 Task: Search one way flight ticket for 4 adults, 2 children, 2 infants in seat and 1 infant on lap in economy from Jamestown: Jamestown Regional Airport to New Bern: Coastal Carolina Regional Airport (was Craven County Regional) on 8-4-2023. Price is upto 100000. Outbound departure time preference is 6:45.
Action: Mouse moved to (301, 256)
Screenshot: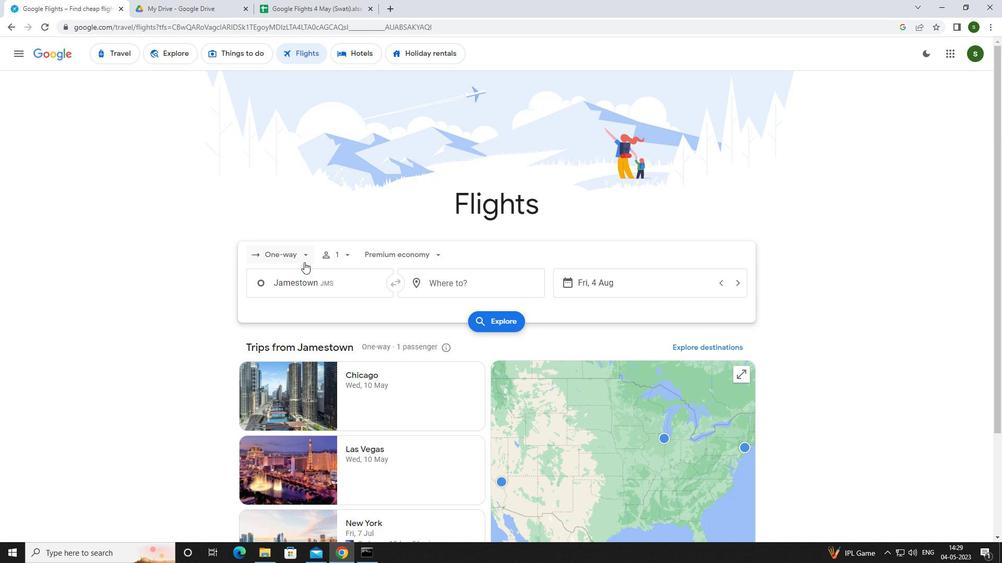 
Action: Mouse pressed left at (301, 256)
Screenshot: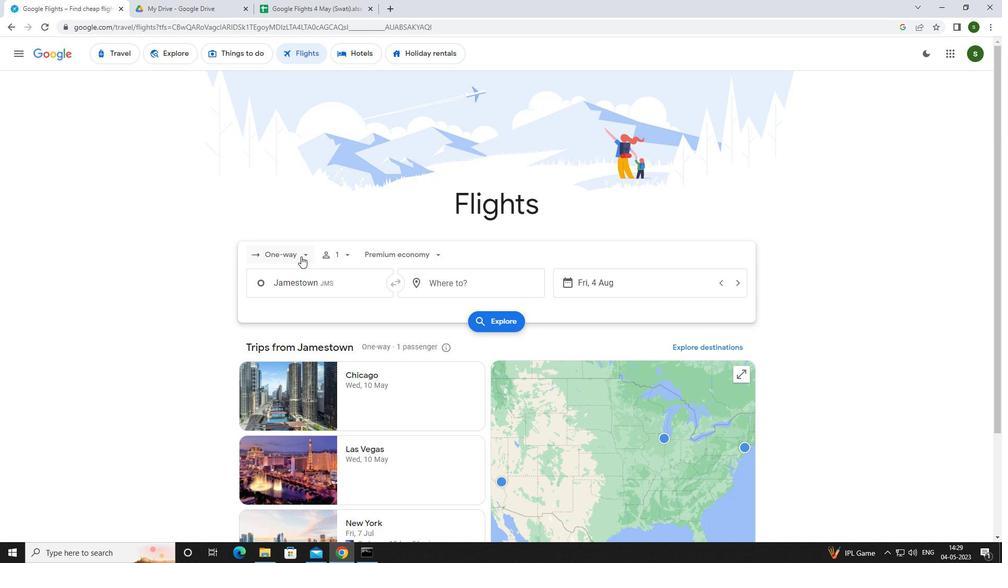 
Action: Mouse moved to (303, 298)
Screenshot: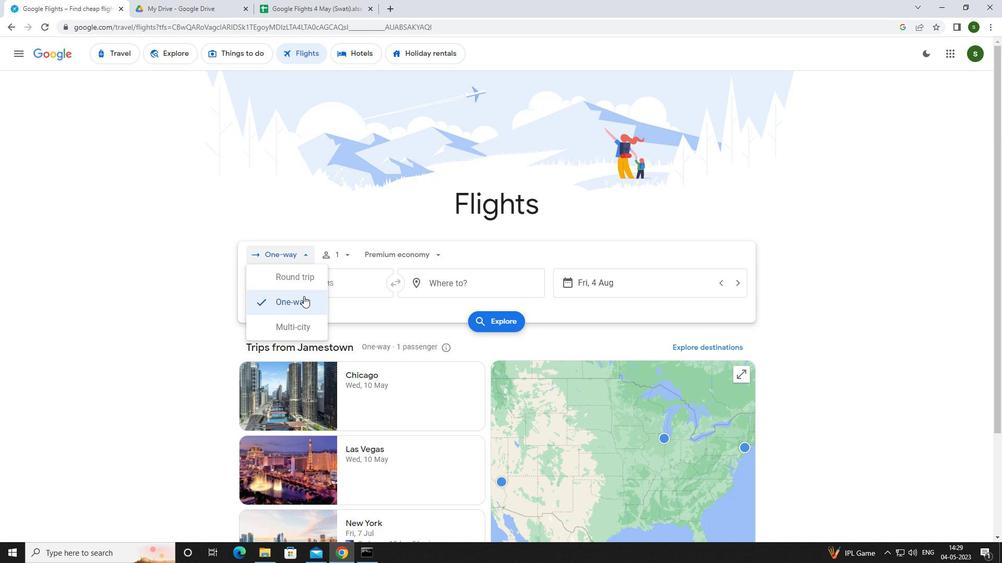 
Action: Mouse pressed left at (303, 298)
Screenshot: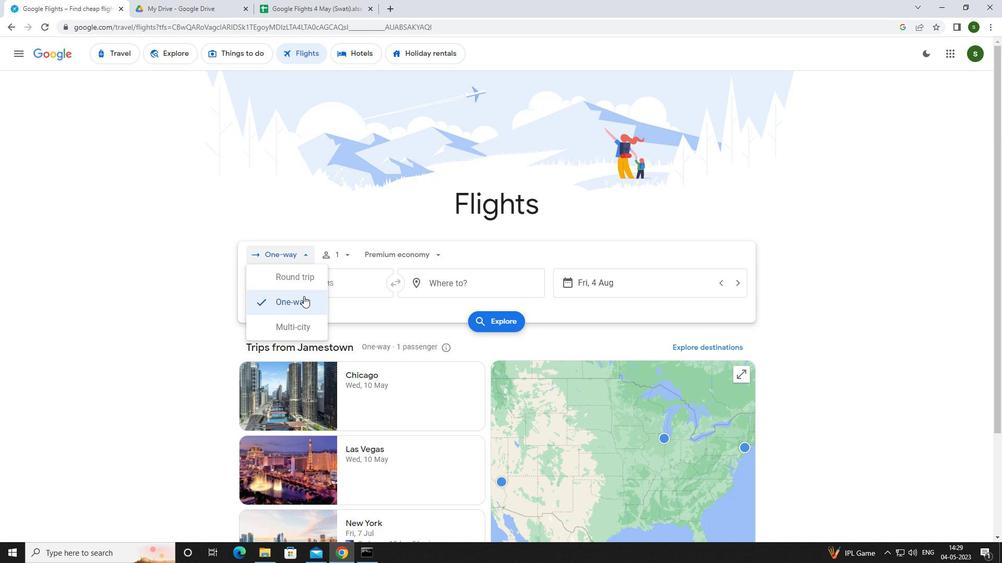 
Action: Mouse moved to (350, 256)
Screenshot: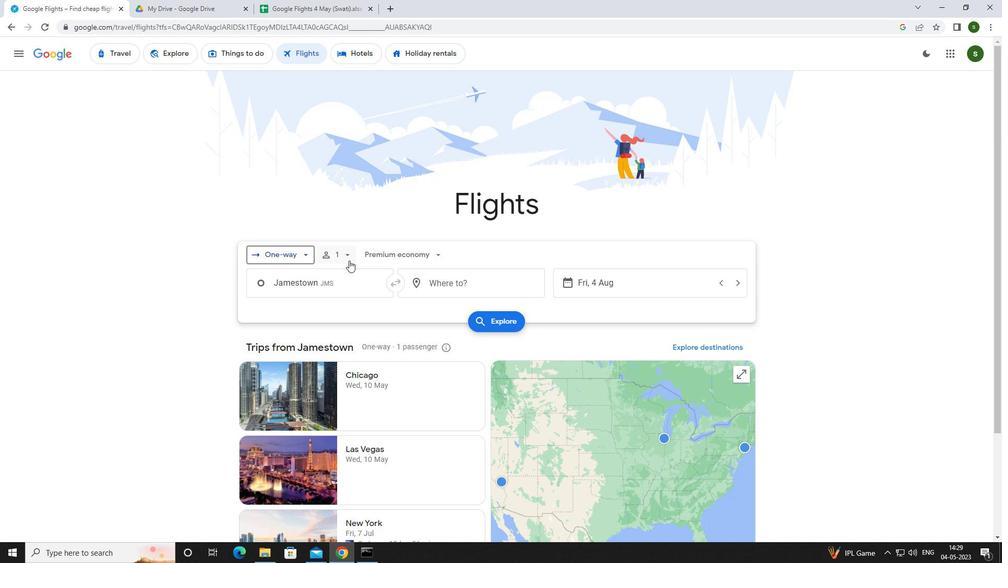 
Action: Mouse pressed left at (350, 256)
Screenshot: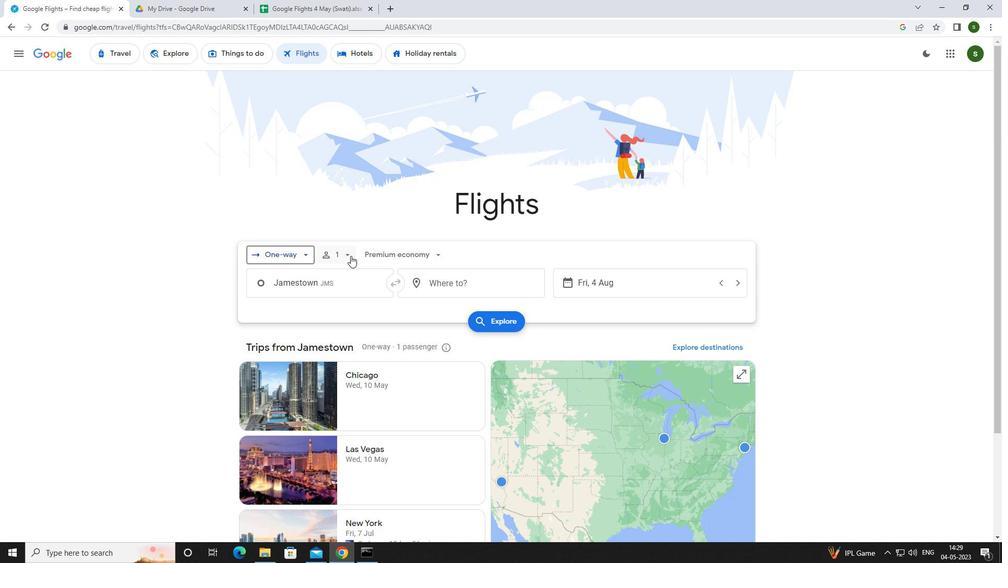
Action: Mouse moved to (425, 282)
Screenshot: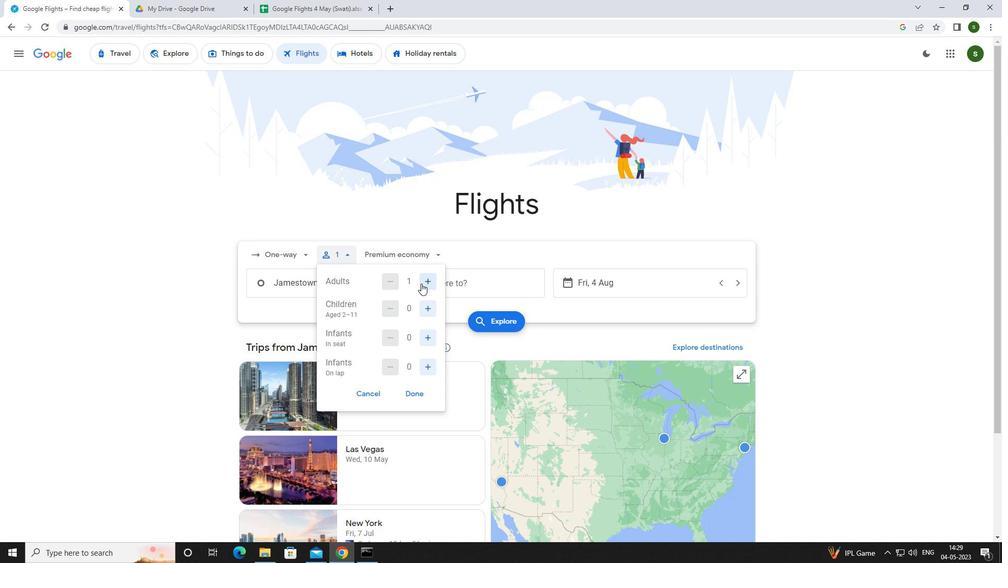 
Action: Mouse pressed left at (425, 282)
Screenshot: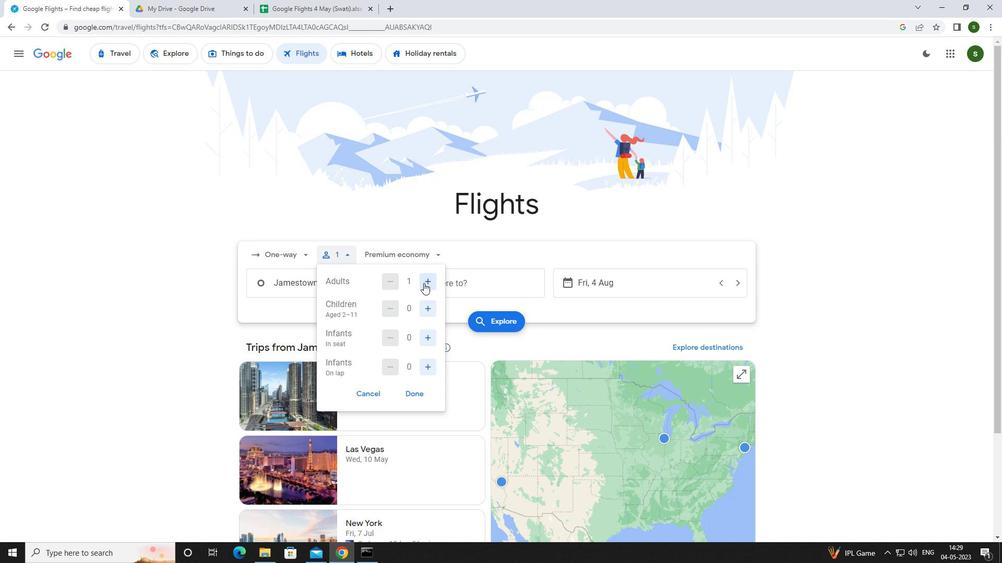 
Action: Mouse pressed left at (425, 282)
Screenshot: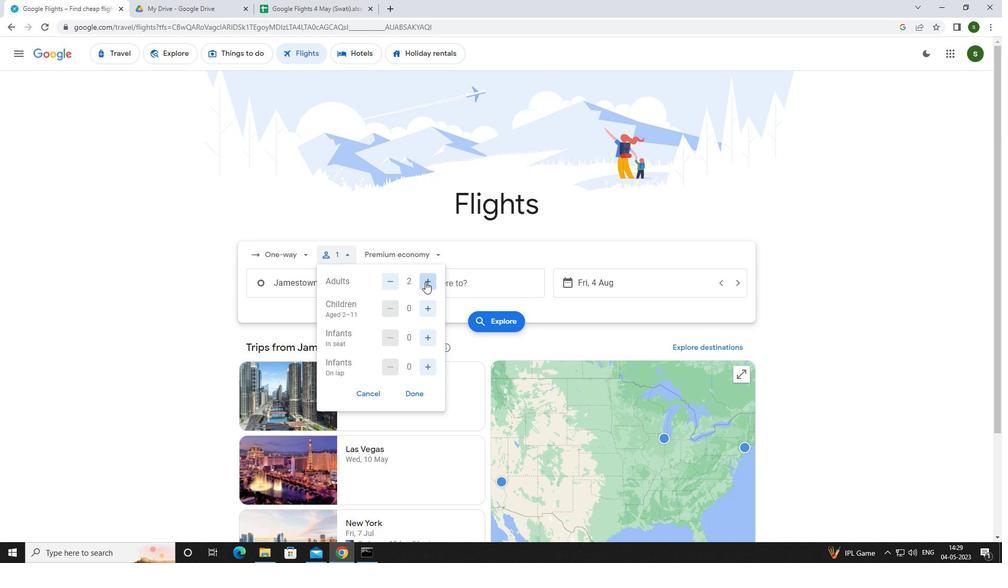 
Action: Mouse pressed left at (425, 282)
Screenshot: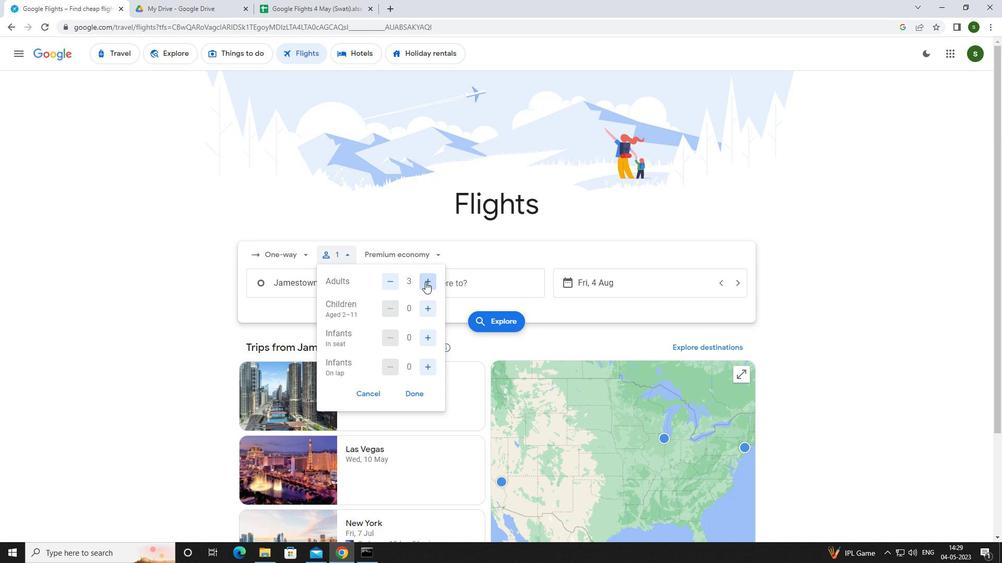 
Action: Mouse moved to (428, 304)
Screenshot: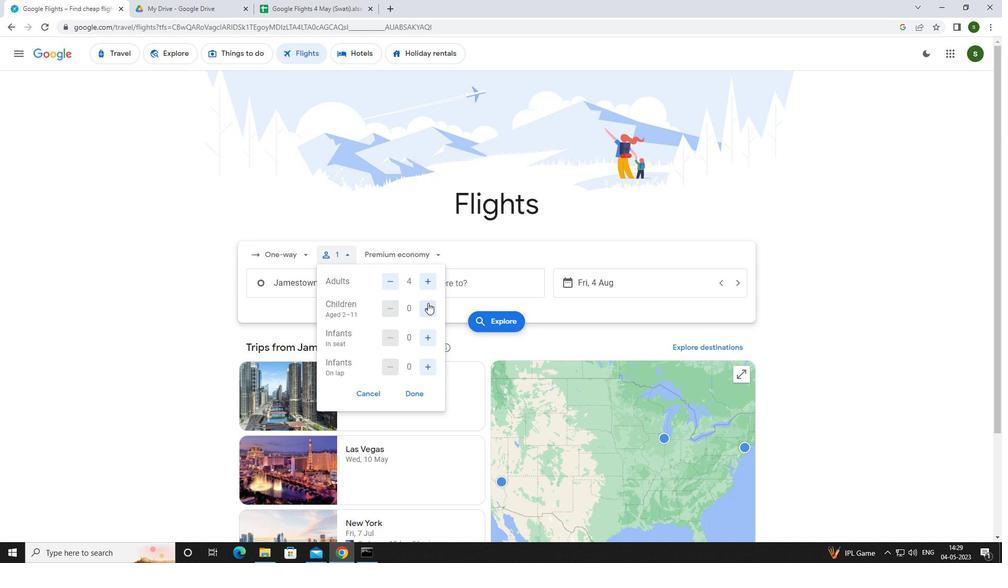 
Action: Mouse pressed left at (428, 304)
Screenshot: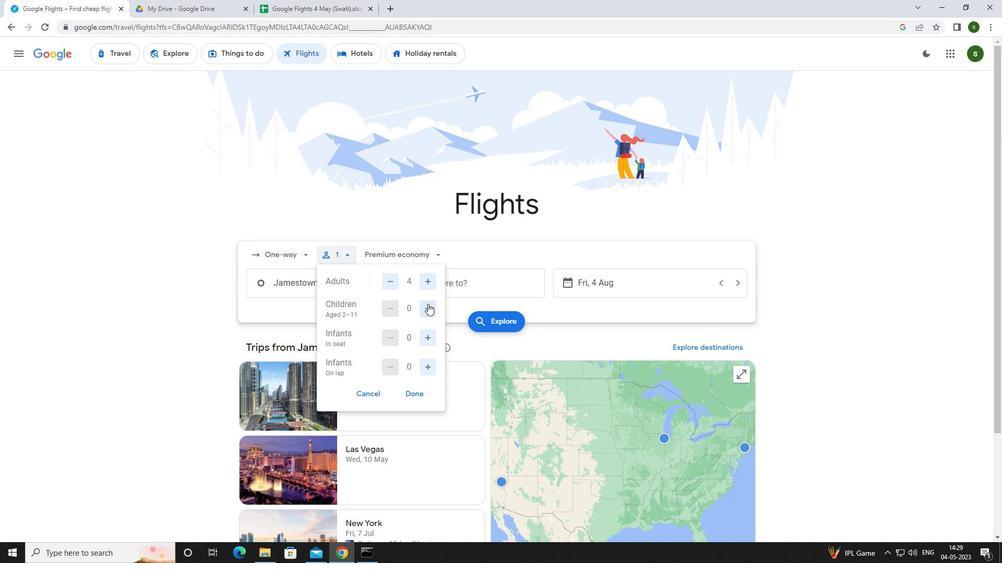 
Action: Mouse pressed left at (428, 304)
Screenshot: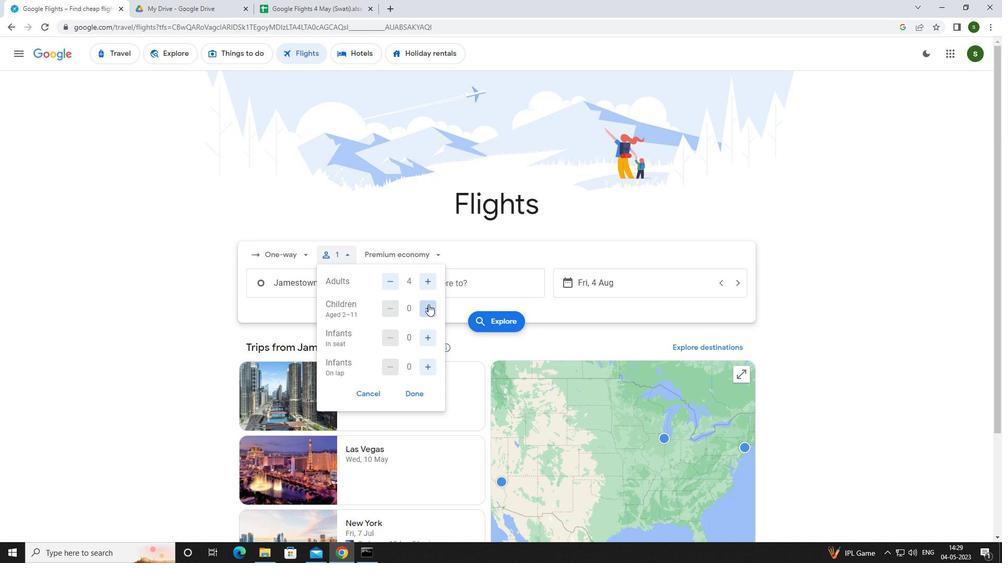 
Action: Mouse moved to (430, 335)
Screenshot: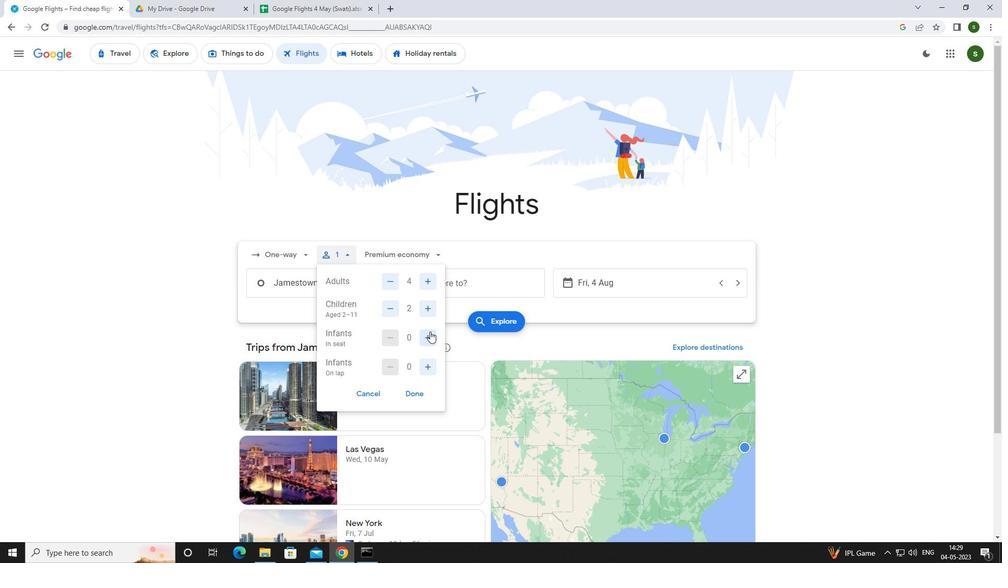 
Action: Mouse pressed left at (430, 335)
Screenshot: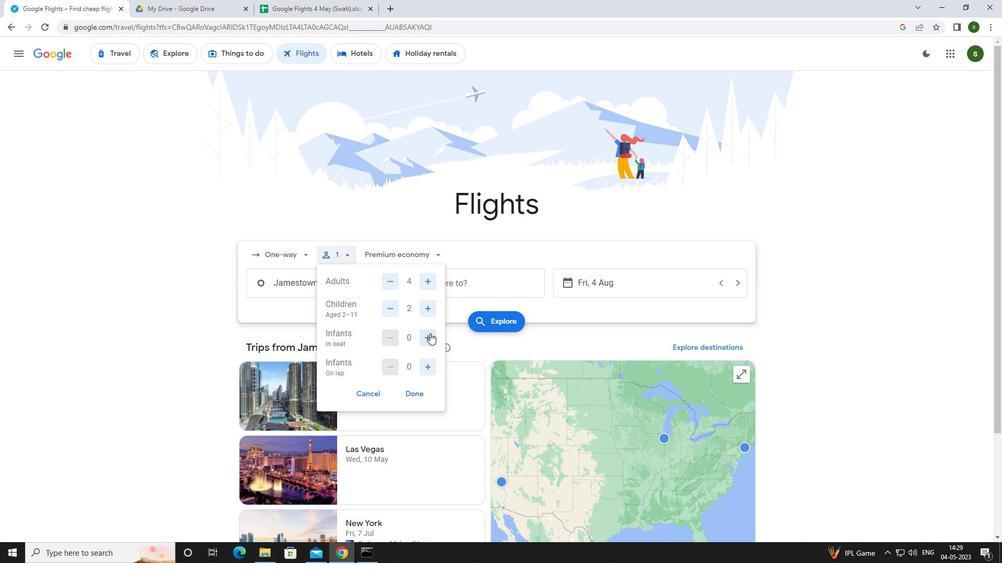 
Action: Mouse pressed left at (430, 335)
Screenshot: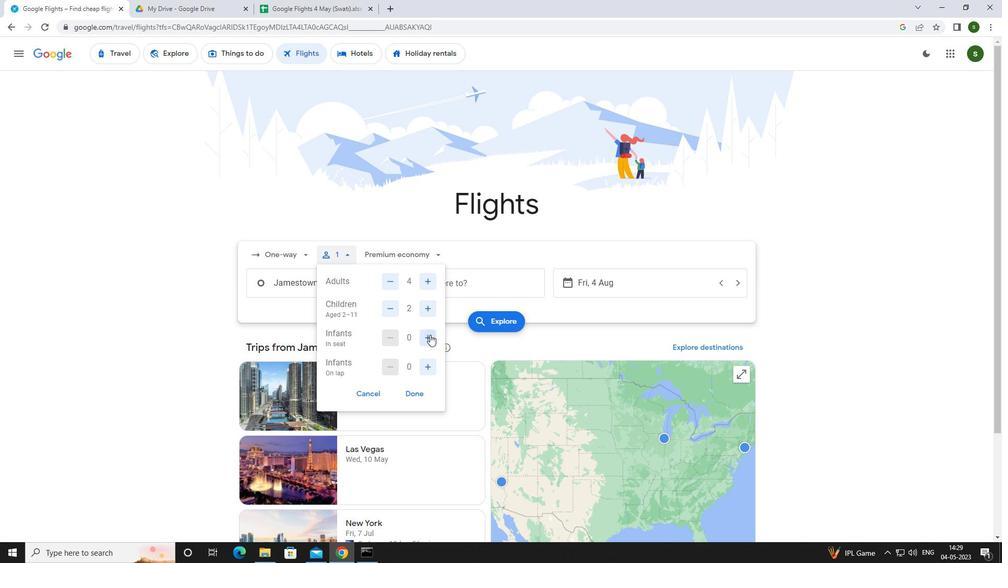 
Action: Mouse moved to (429, 363)
Screenshot: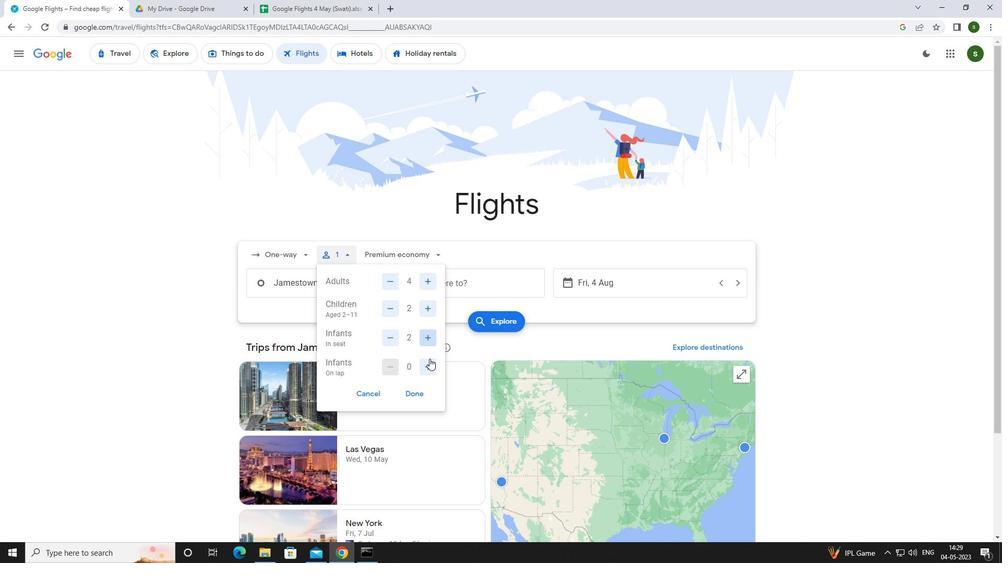
Action: Mouse pressed left at (429, 363)
Screenshot: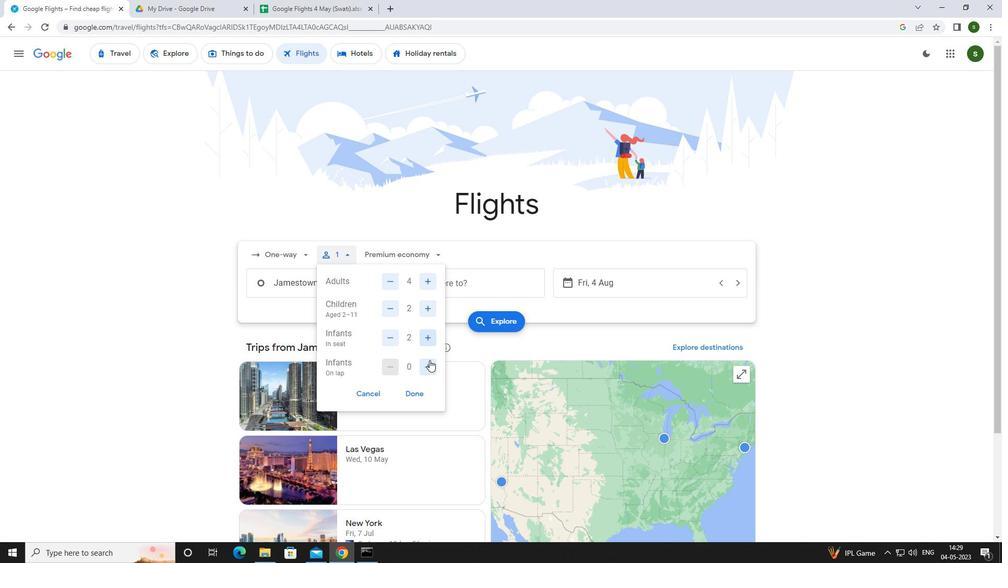 
Action: Mouse moved to (416, 252)
Screenshot: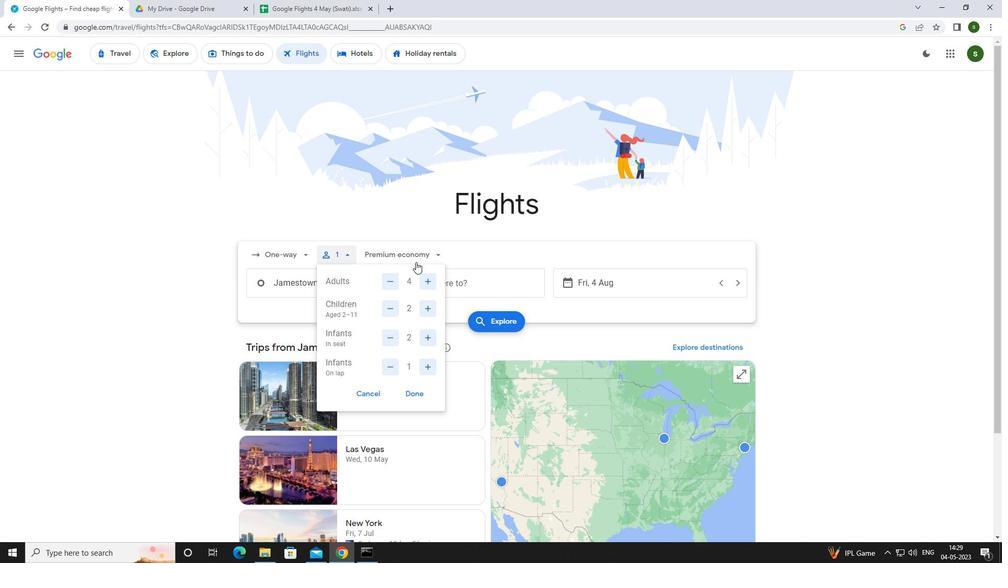 
Action: Mouse pressed left at (416, 252)
Screenshot: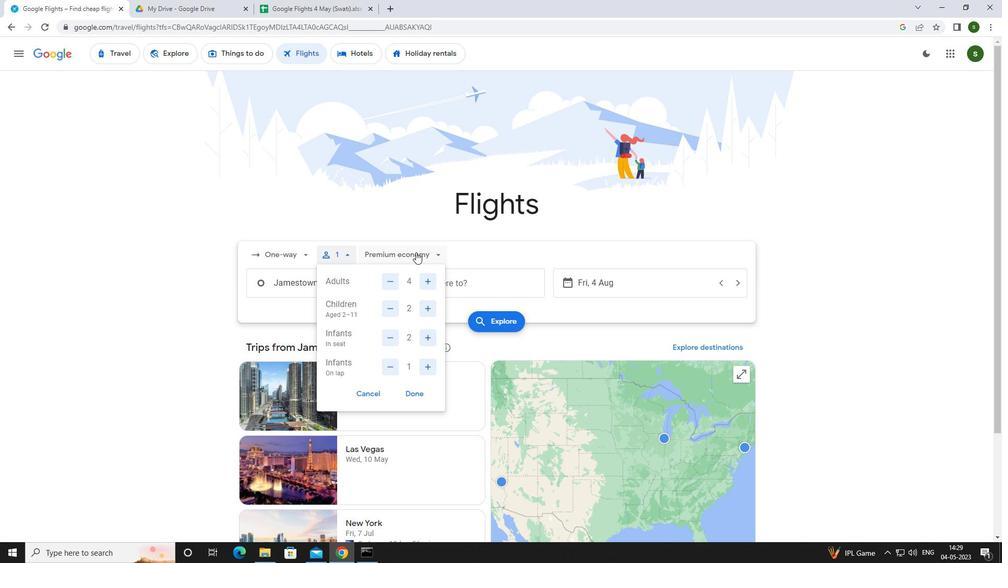 
Action: Mouse moved to (419, 280)
Screenshot: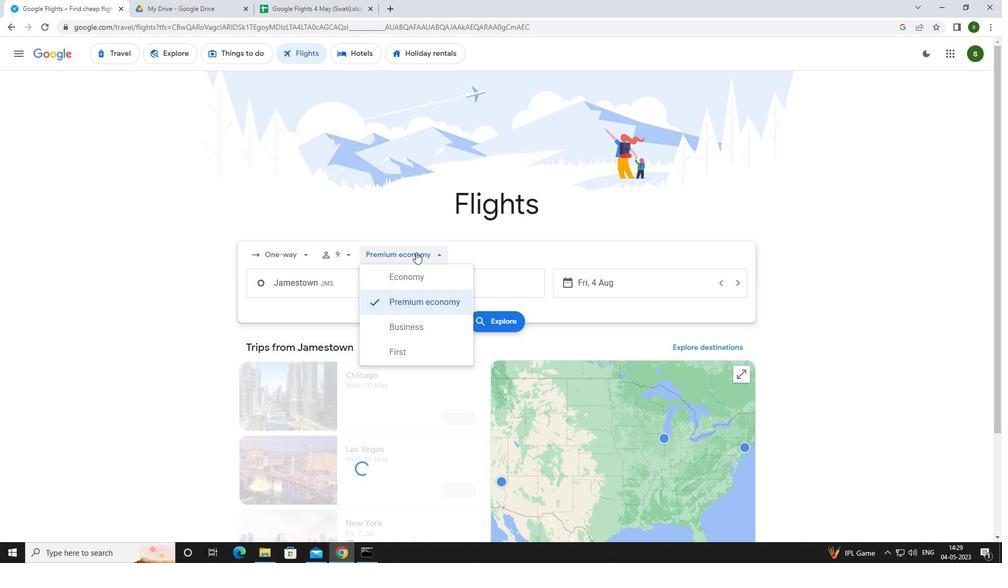 
Action: Mouse pressed left at (419, 280)
Screenshot: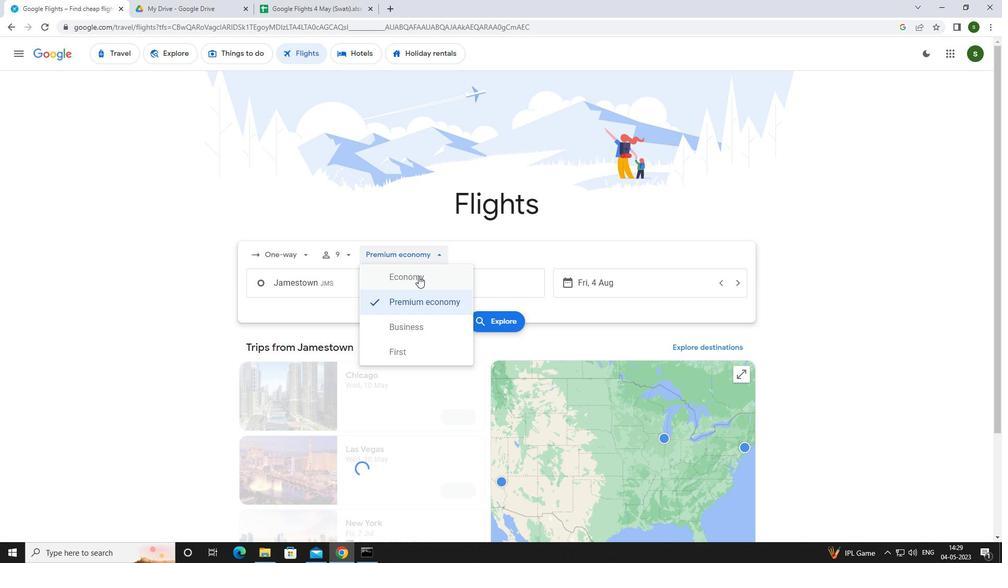 
Action: Mouse moved to (356, 290)
Screenshot: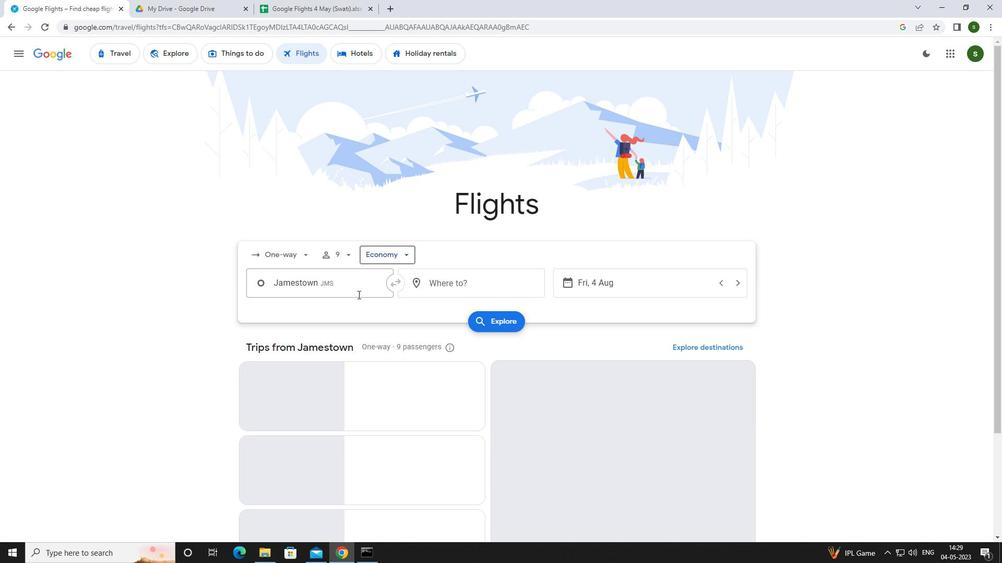 
Action: Mouse pressed left at (356, 290)
Screenshot: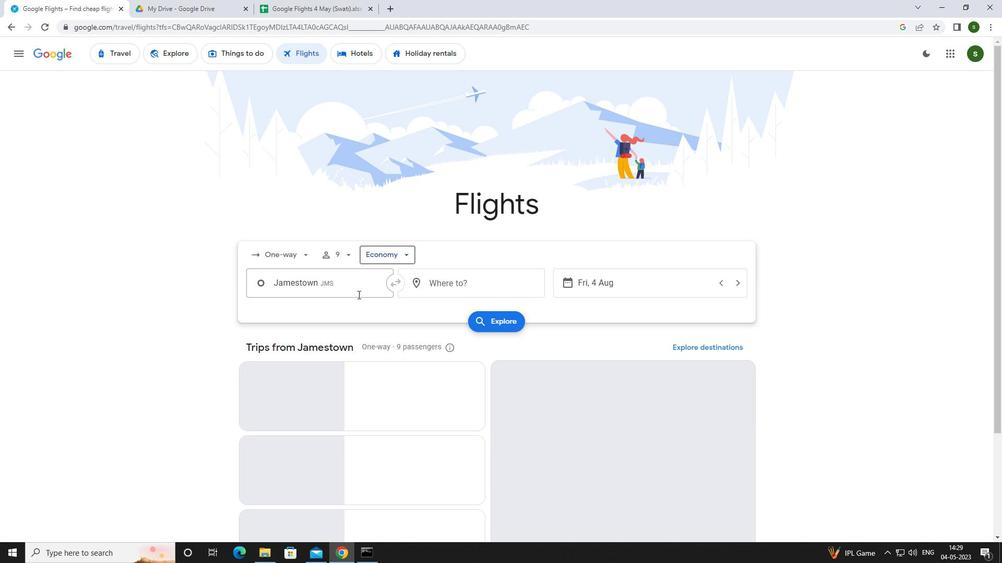 
Action: Mouse moved to (355, 290)
Screenshot: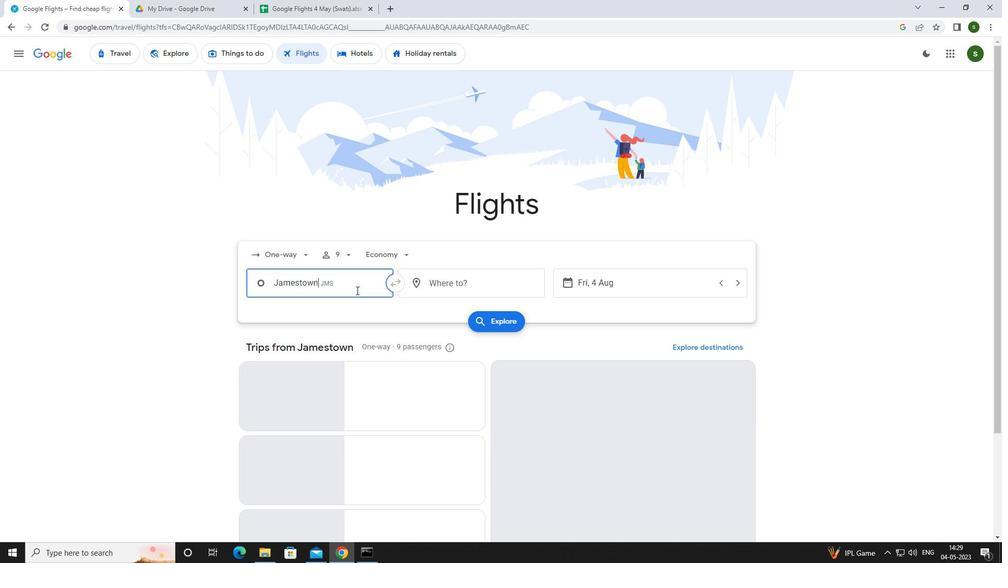 
Action: Key pressed <Key.caps_lock>j<Key.caps_lock>amesto
Screenshot: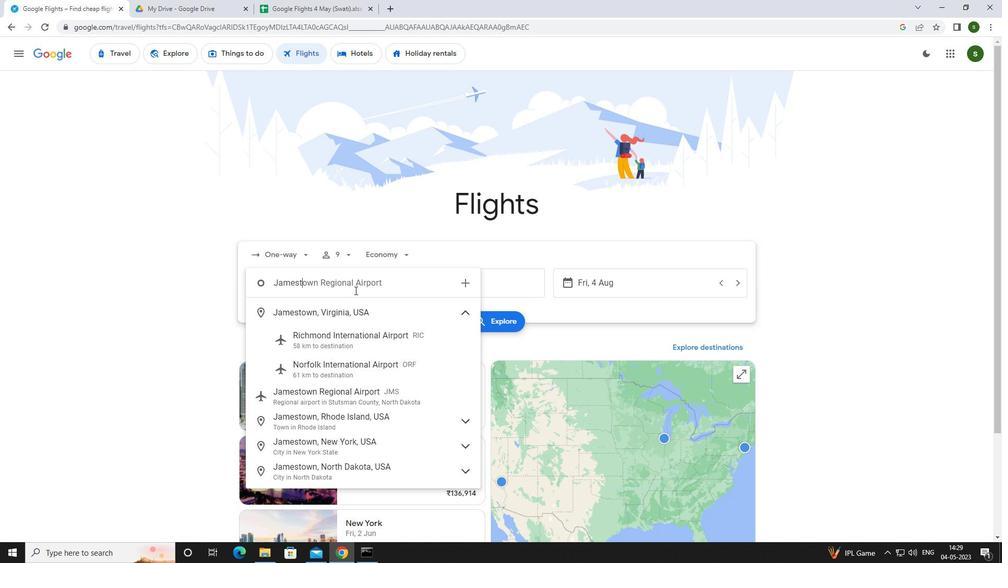 
Action: Mouse moved to (331, 395)
Screenshot: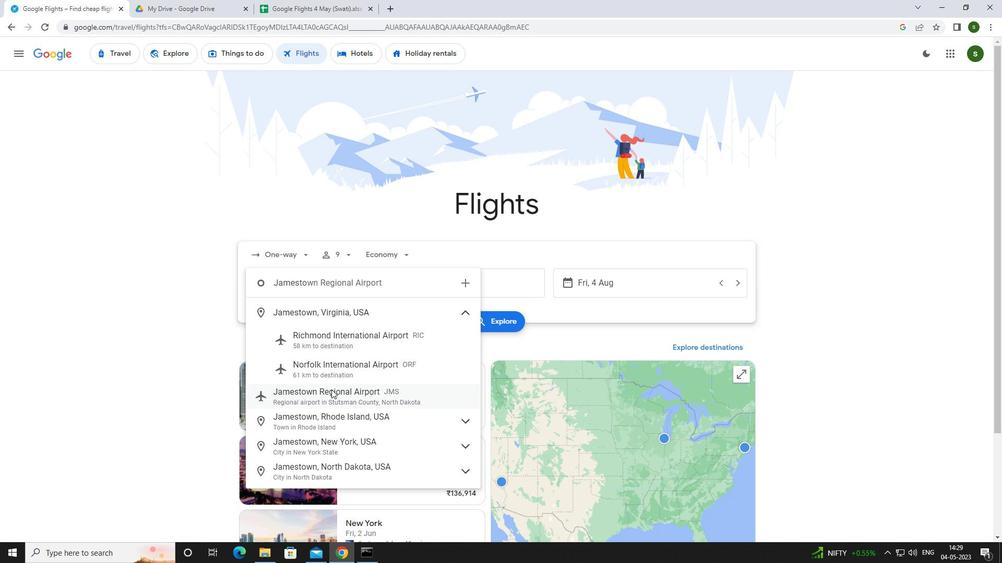 
Action: Mouse pressed left at (331, 395)
Screenshot: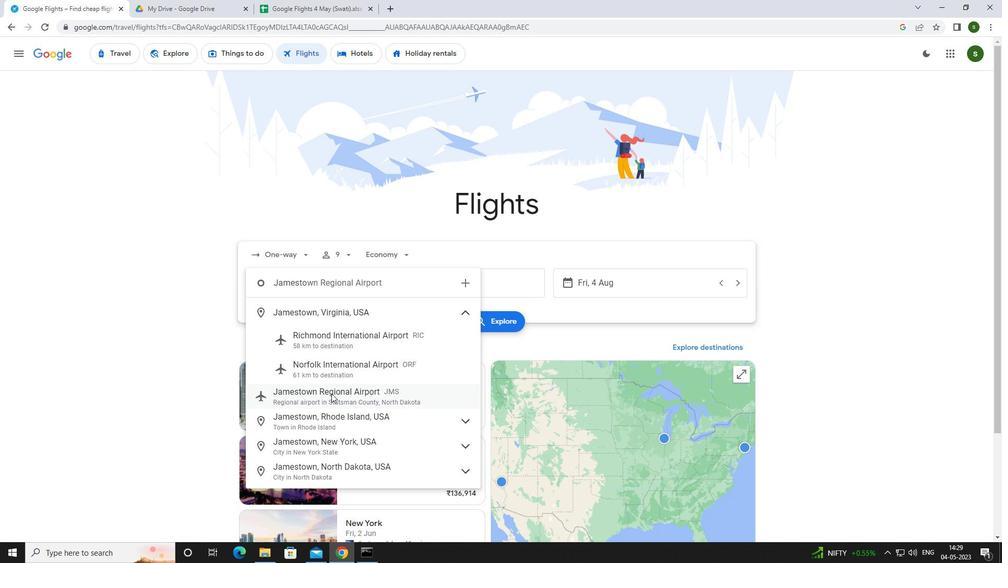
Action: Mouse moved to (449, 285)
Screenshot: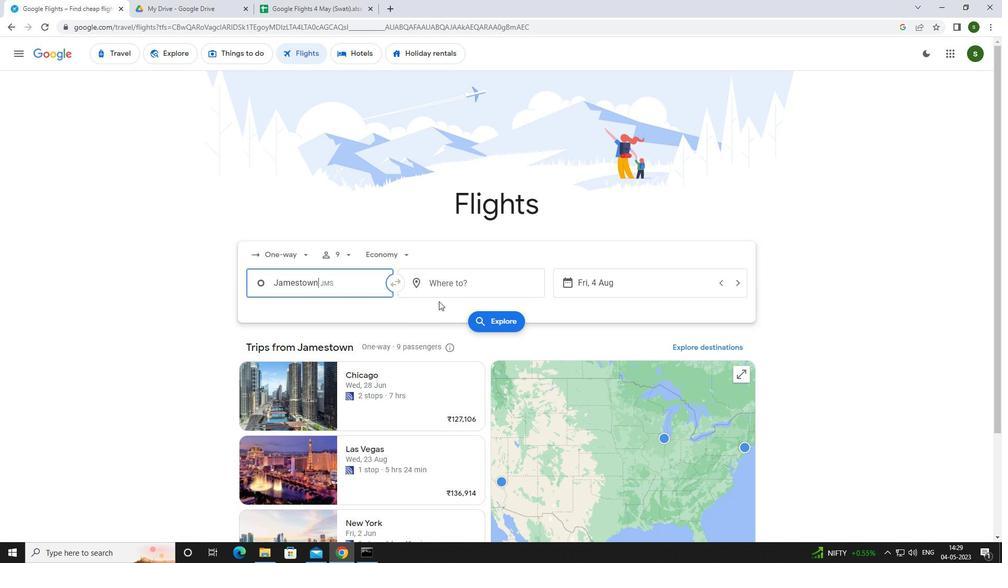 
Action: Mouse pressed left at (449, 285)
Screenshot: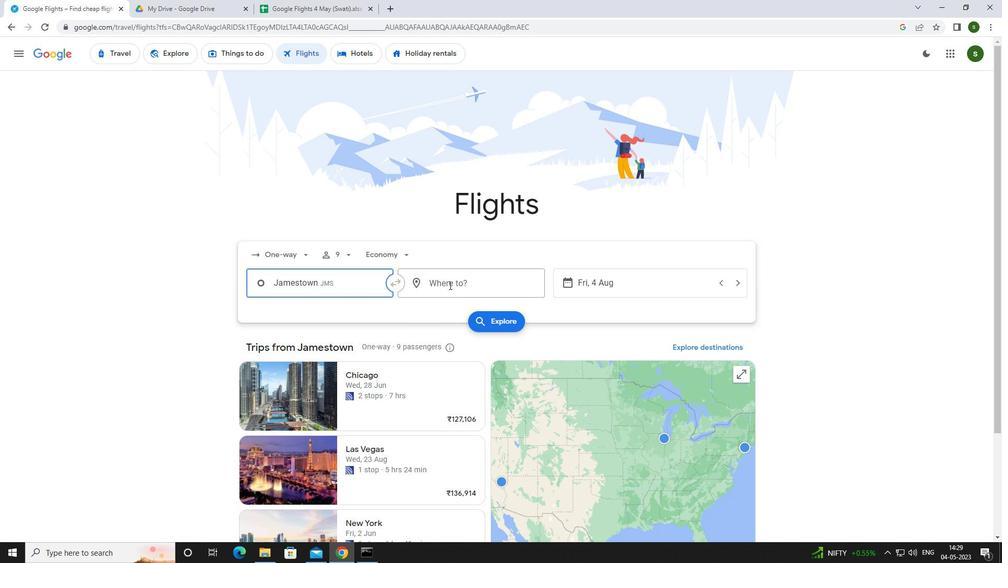 
Action: Key pressed <Key.caps_lock>c<Key.caps_lock>Oastal
Screenshot: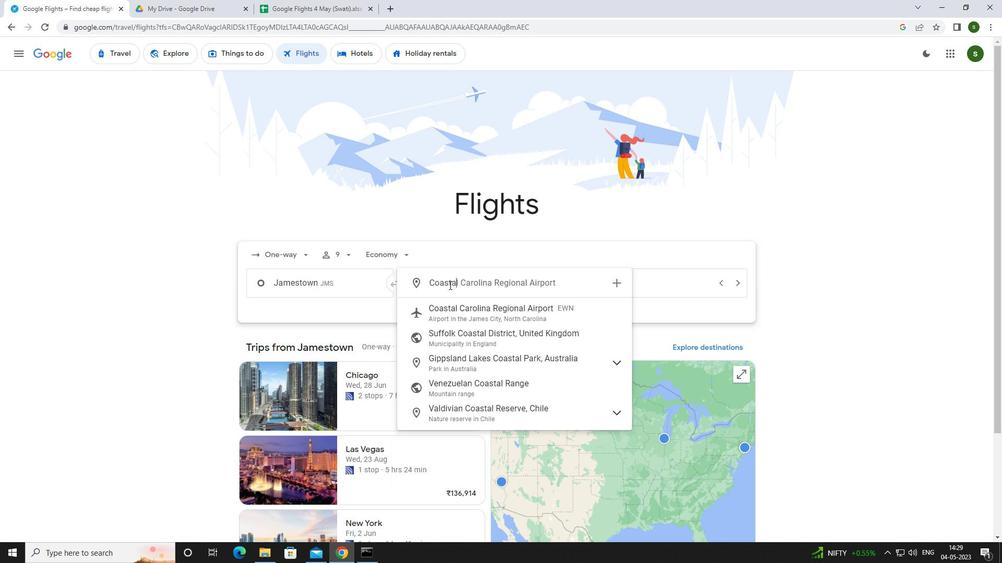 
Action: Mouse moved to (469, 314)
Screenshot: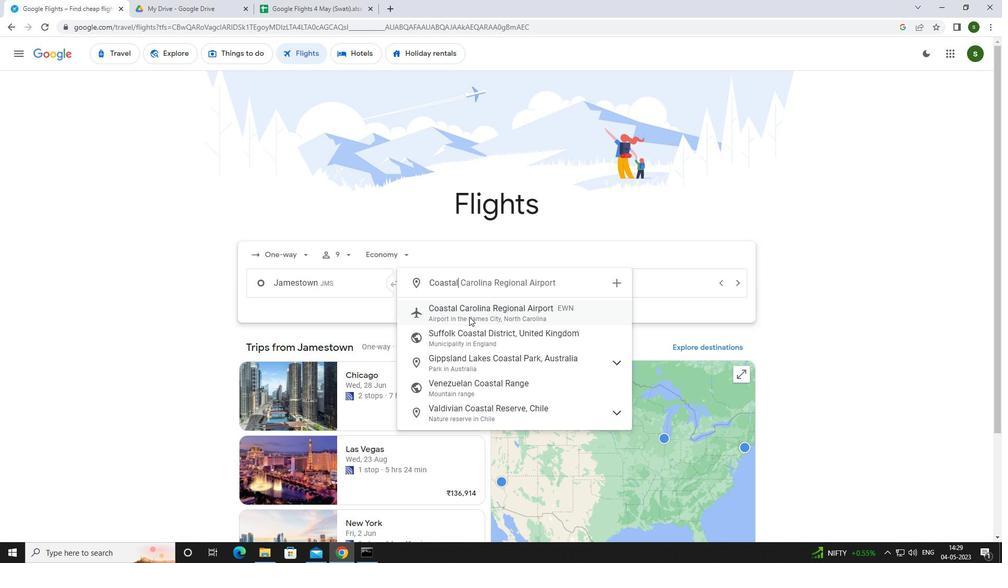 
Action: Mouse pressed left at (469, 314)
Screenshot: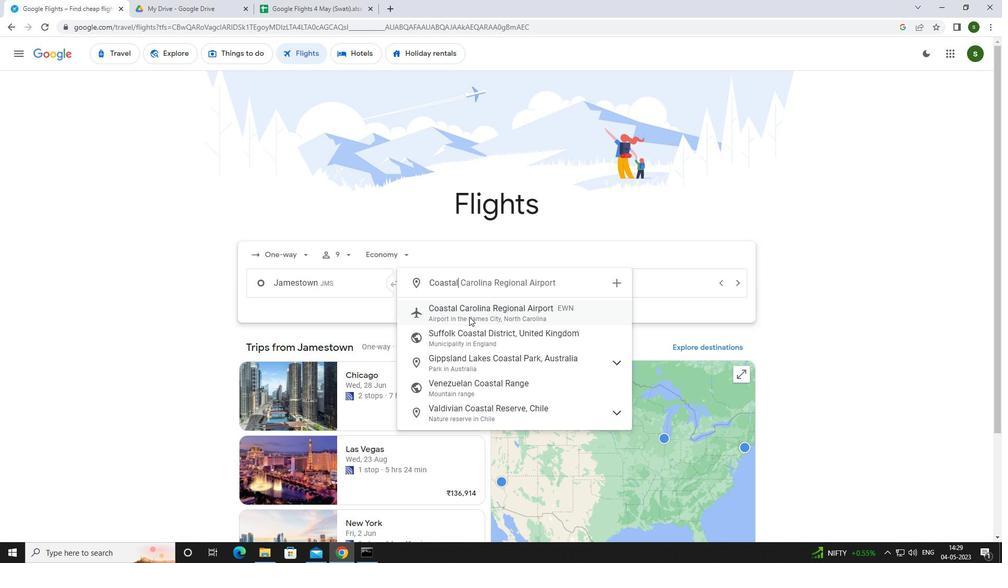 
Action: Mouse moved to (634, 280)
Screenshot: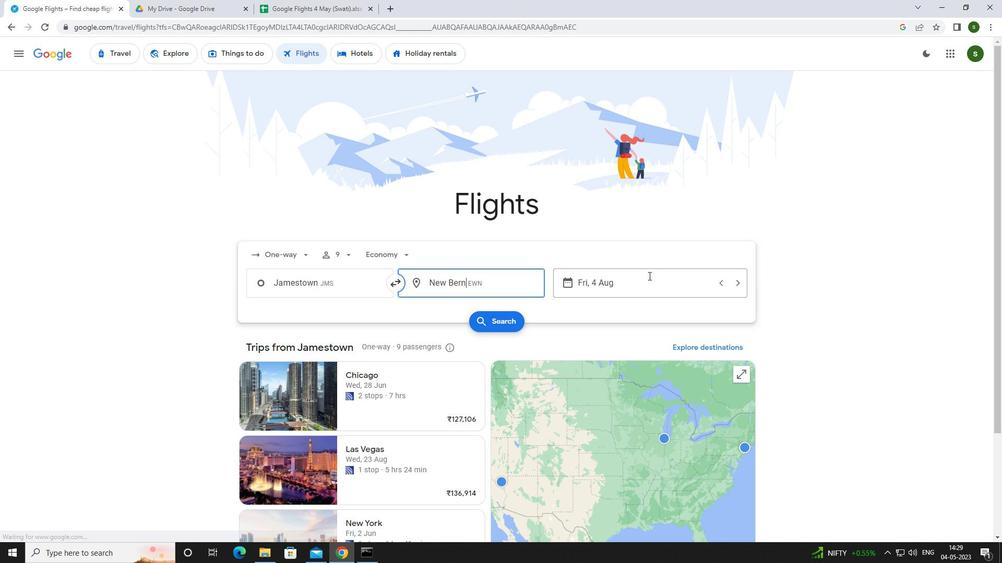 
Action: Mouse pressed left at (634, 280)
Screenshot: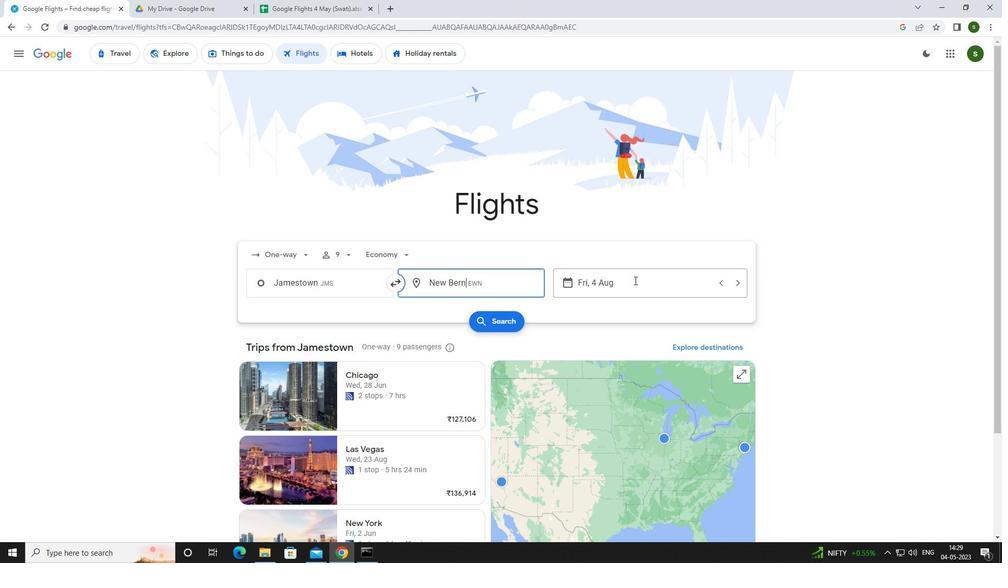
Action: Mouse moved to (509, 351)
Screenshot: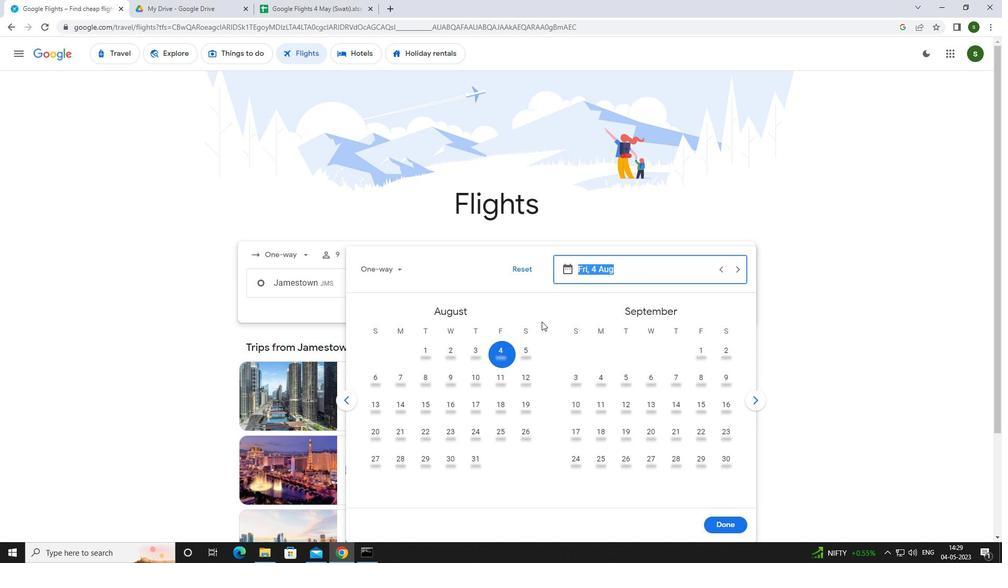 
Action: Mouse pressed left at (509, 351)
Screenshot: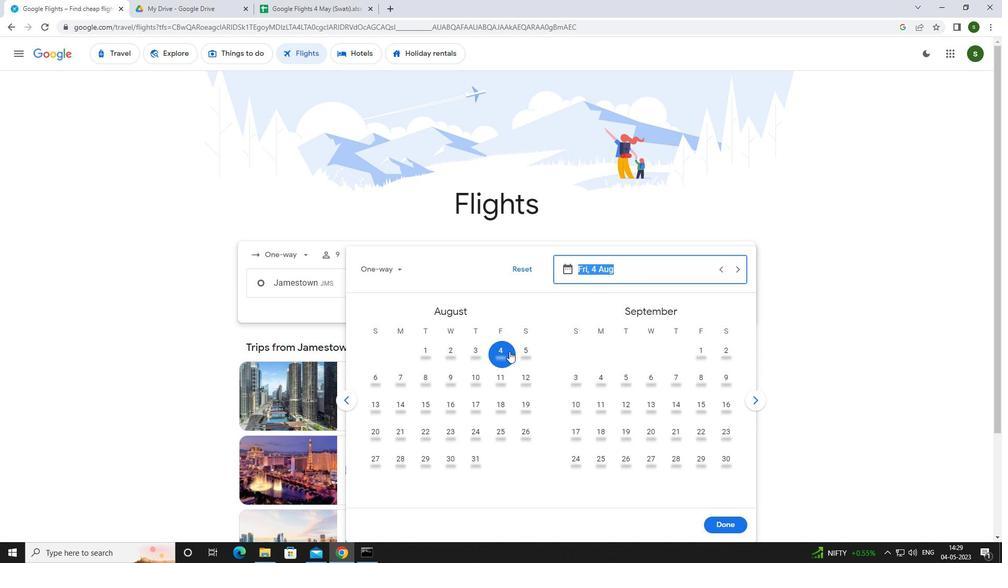 
Action: Mouse moved to (721, 518)
Screenshot: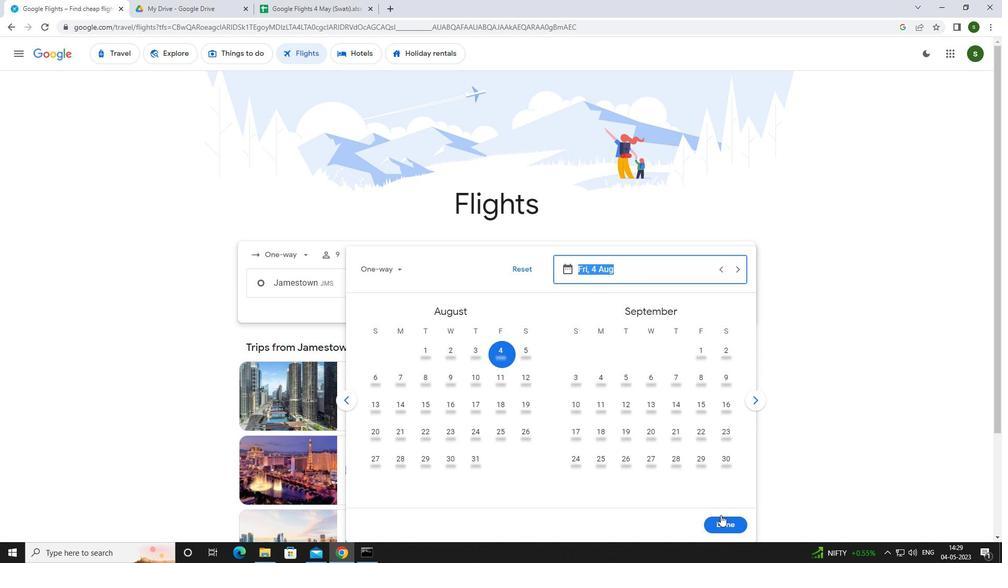 
Action: Mouse pressed left at (721, 518)
Screenshot: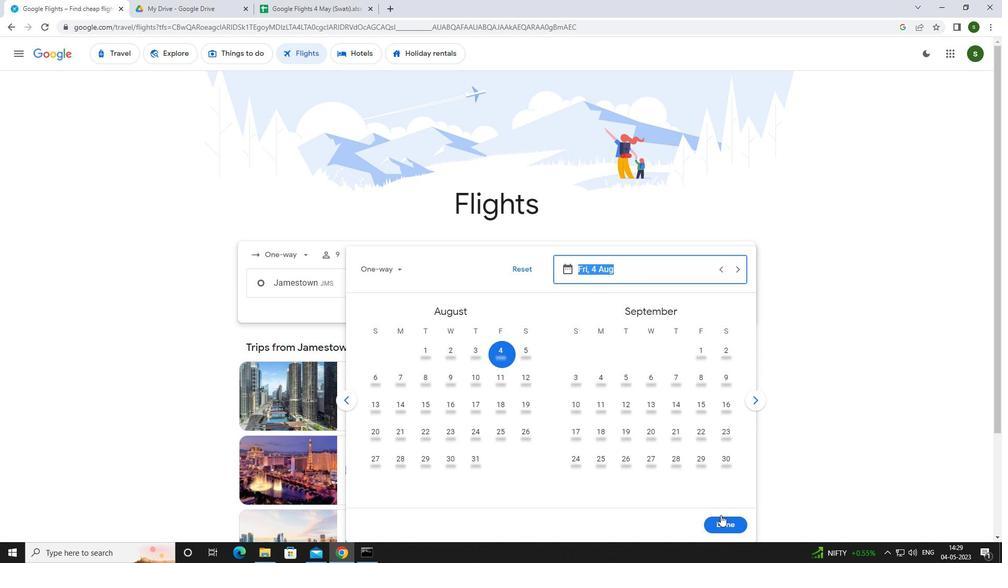 
Action: Mouse moved to (510, 324)
Screenshot: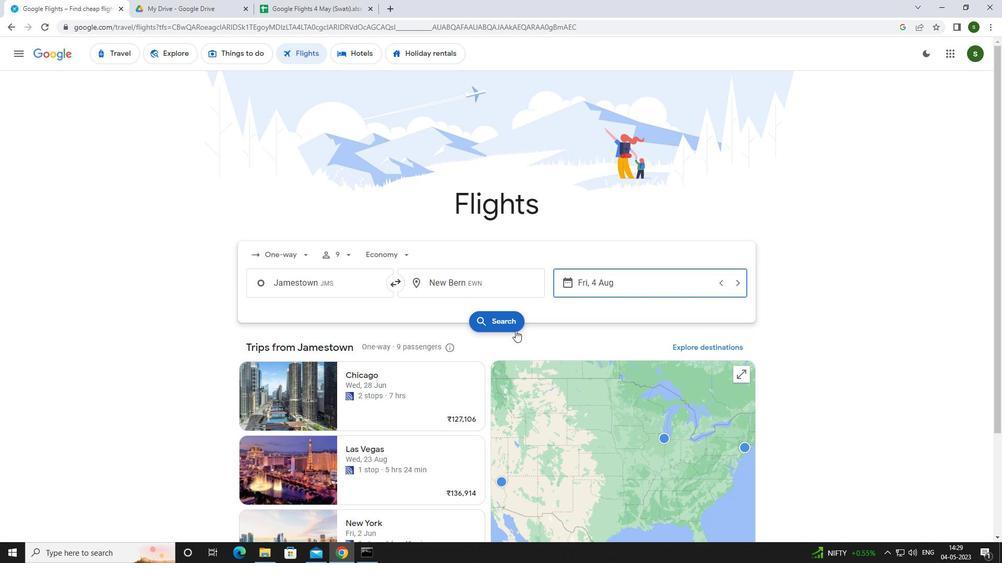 
Action: Mouse pressed left at (510, 324)
Screenshot: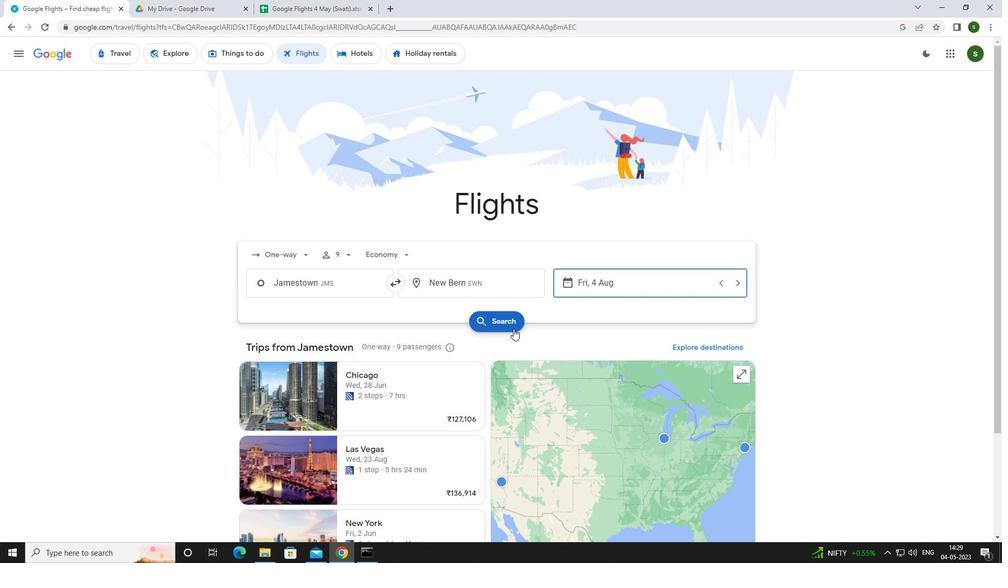 
Action: Mouse moved to (258, 155)
Screenshot: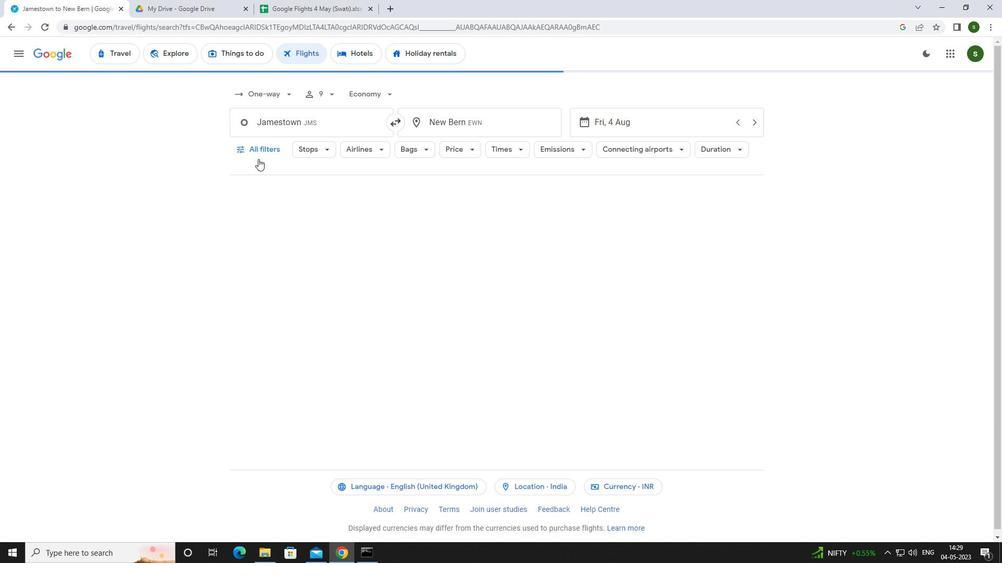
Action: Mouse pressed left at (258, 155)
Screenshot: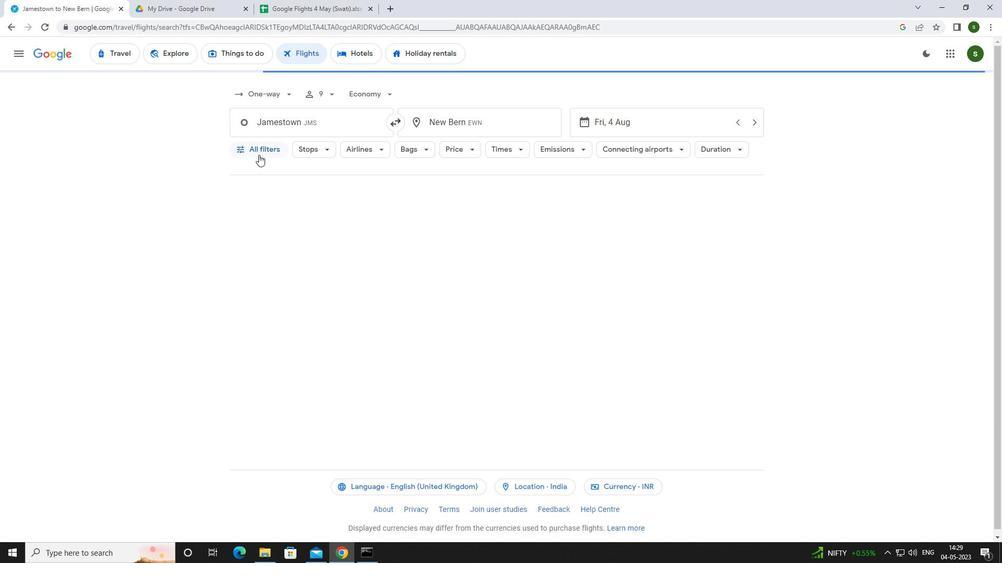 
Action: Mouse moved to (288, 248)
Screenshot: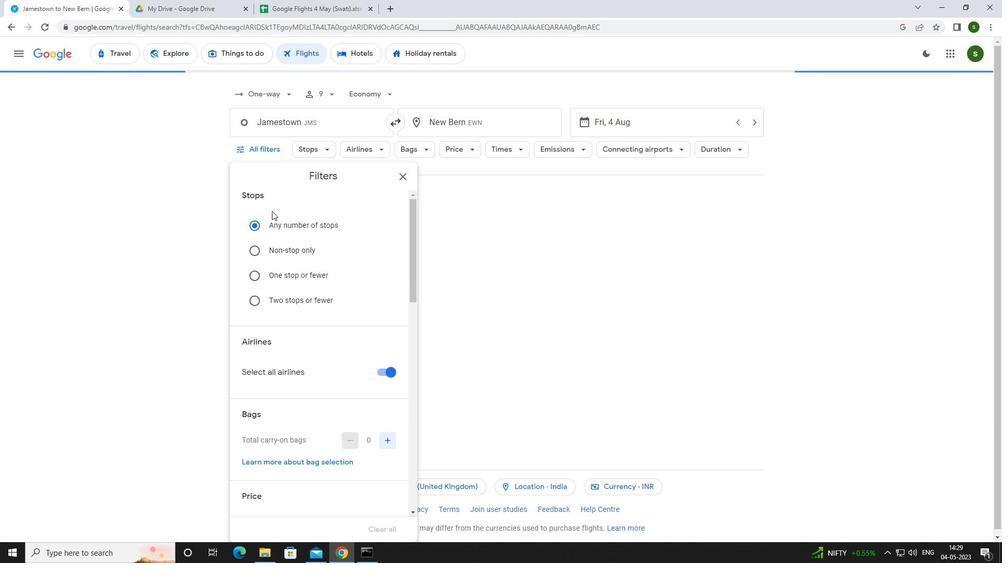 
Action: Mouse scrolled (288, 247) with delta (0, 0)
Screenshot: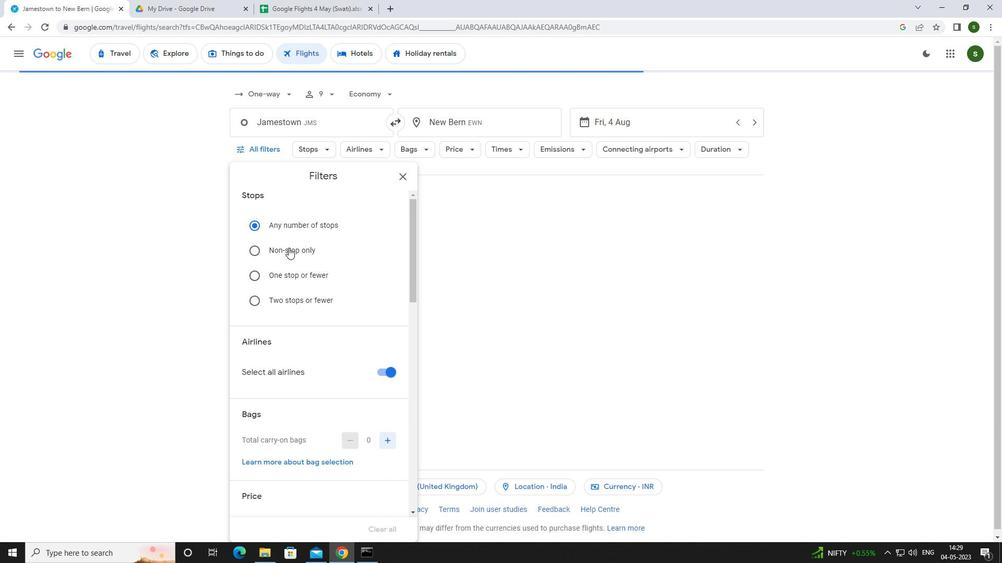 
Action: Mouse scrolled (288, 247) with delta (0, 0)
Screenshot: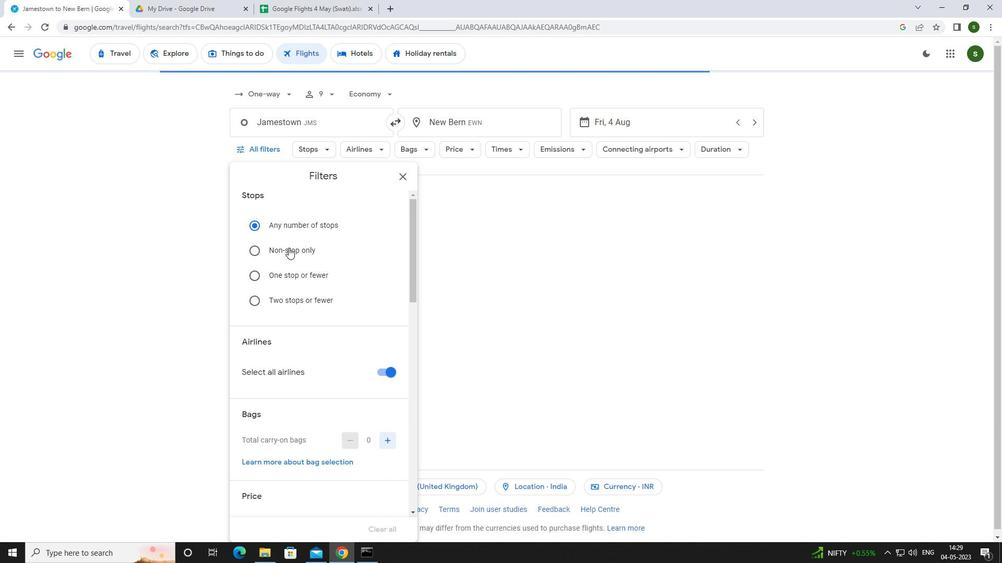 
Action: Mouse scrolled (288, 247) with delta (0, 0)
Screenshot: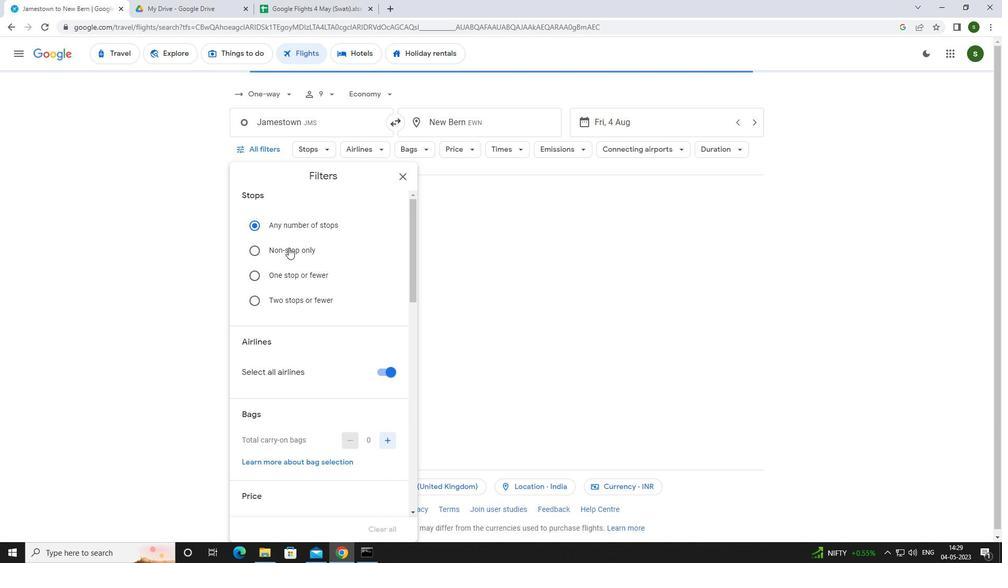 
Action: Mouse scrolled (288, 247) with delta (0, 0)
Screenshot: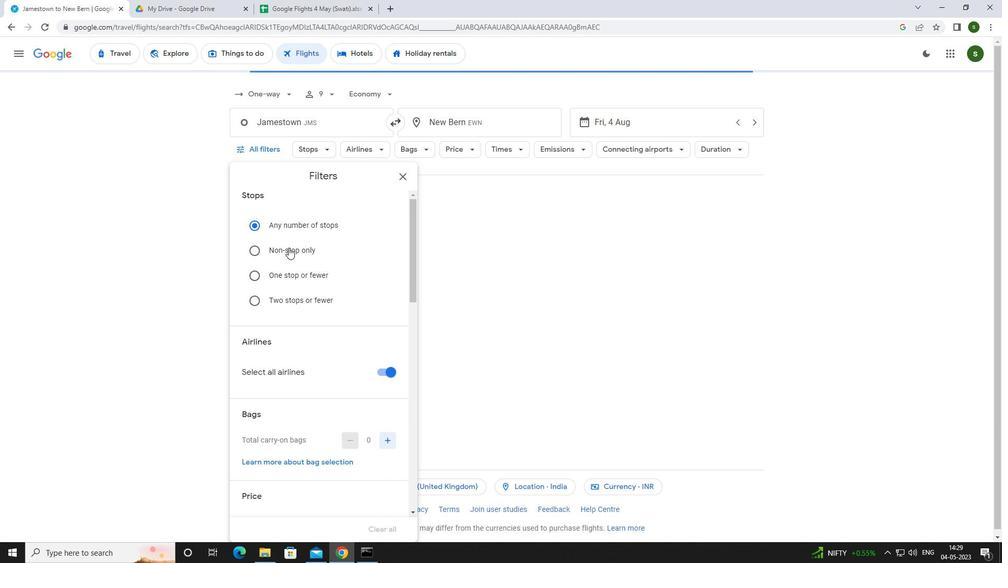 
Action: Mouse scrolled (288, 247) with delta (0, 0)
Screenshot: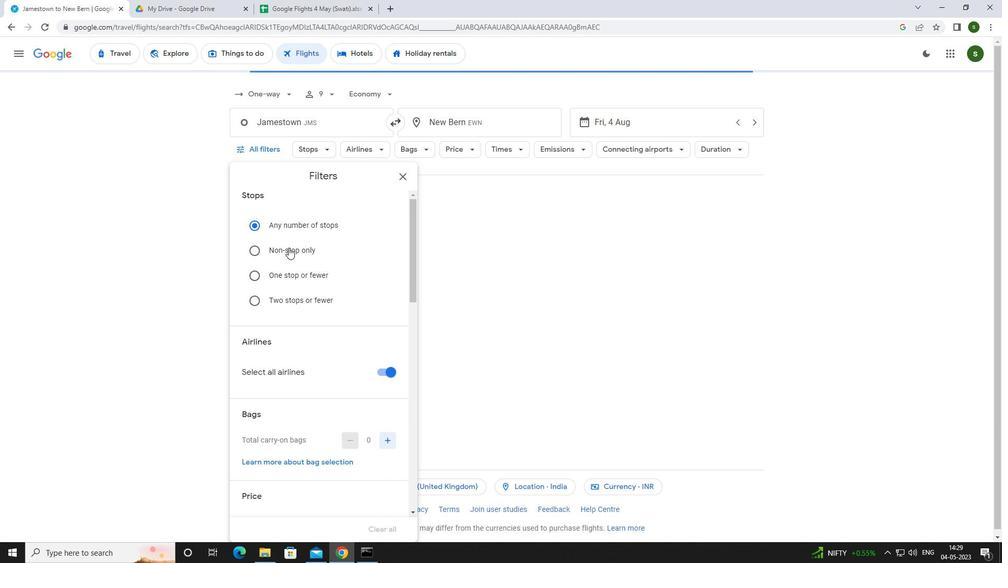 
Action: Mouse scrolled (288, 247) with delta (0, 0)
Screenshot: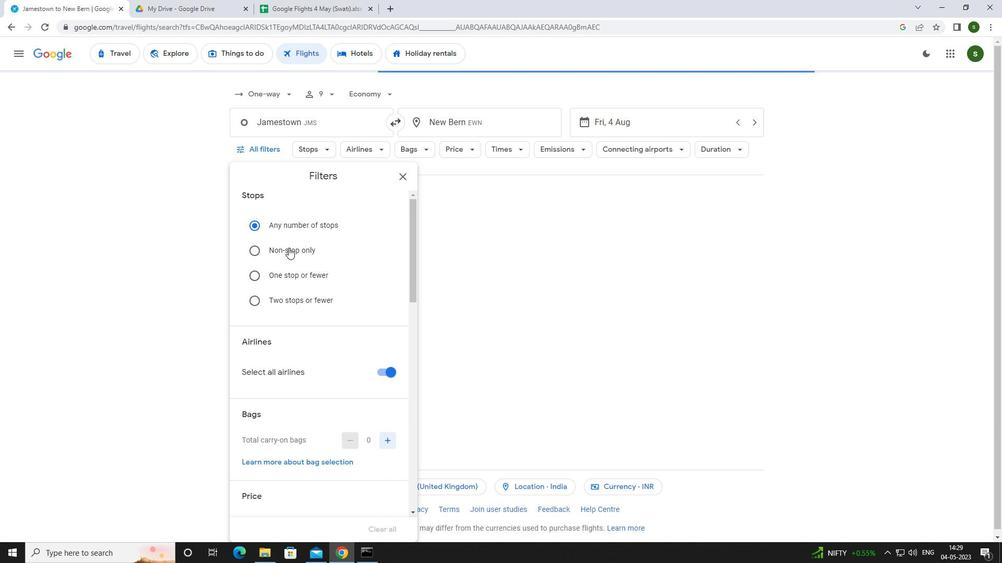
Action: Mouse moved to (392, 229)
Screenshot: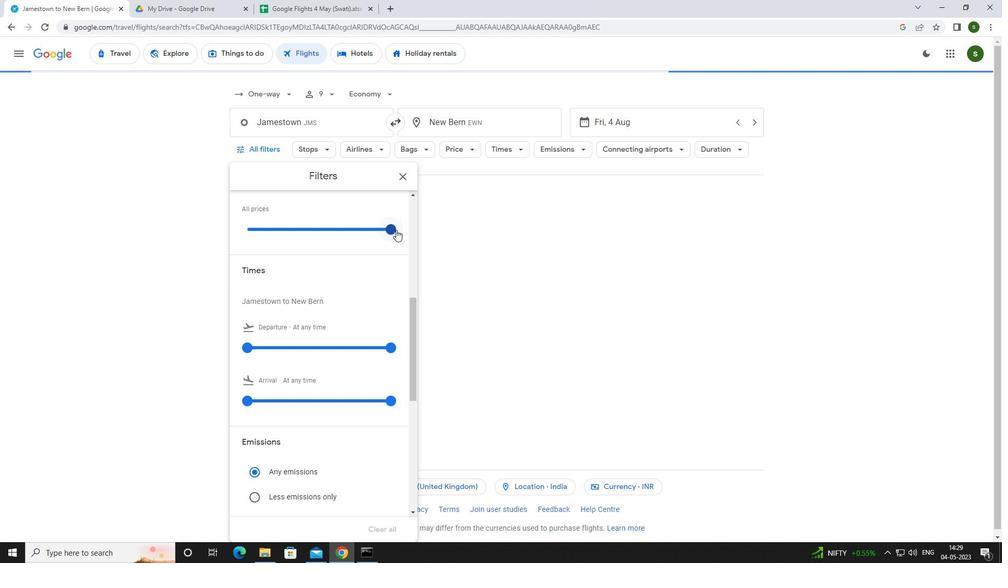 
Action: Mouse pressed left at (392, 229)
Screenshot: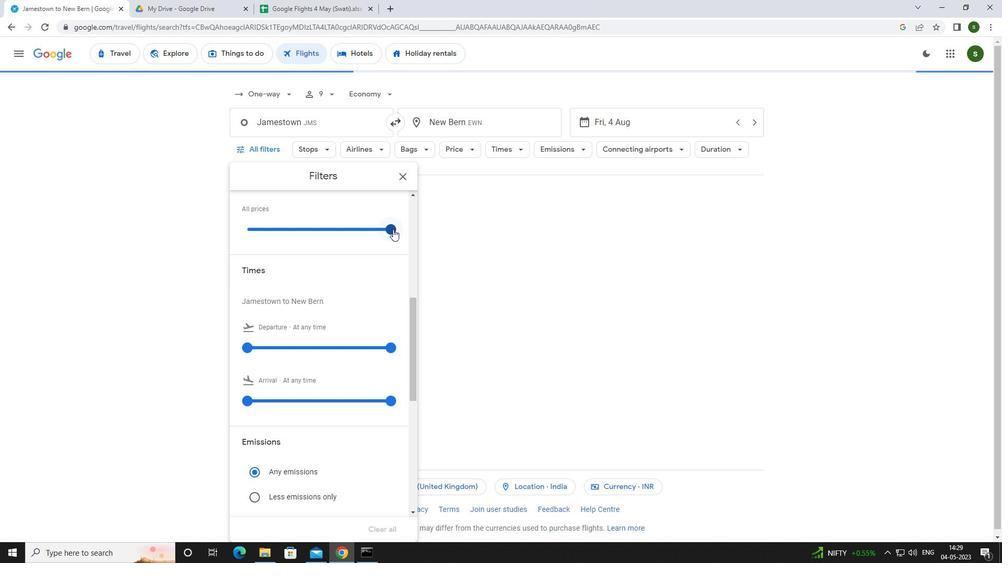 
Action: Mouse scrolled (392, 229) with delta (0, 0)
Screenshot: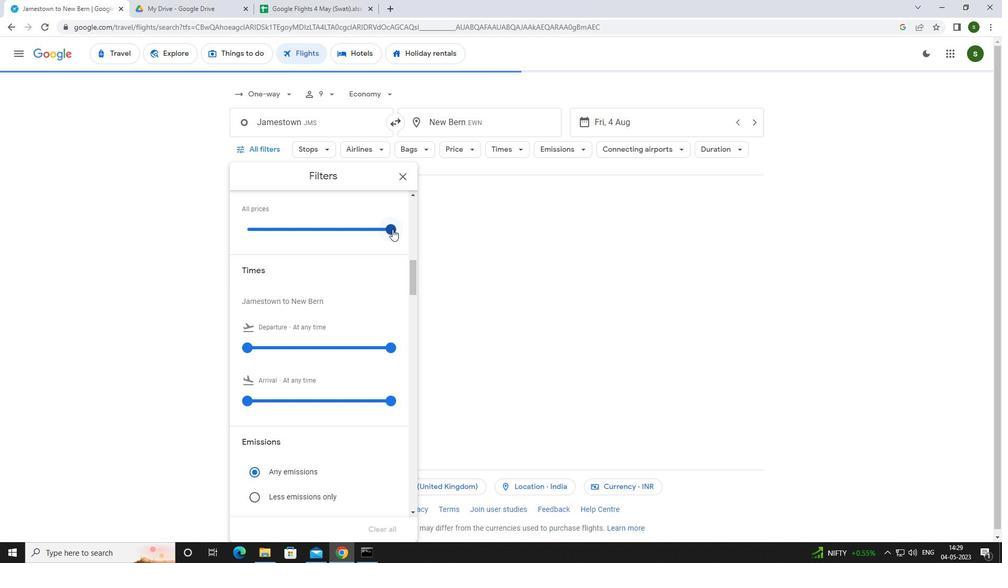 
Action: Mouse moved to (248, 297)
Screenshot: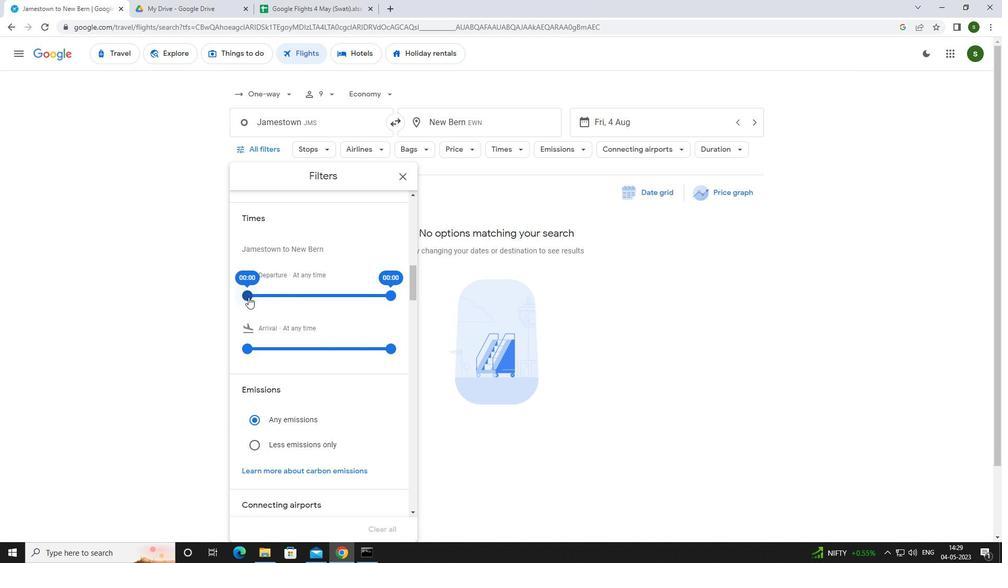 
Action: Mouse pressed left at (248, 297)
Screenshot: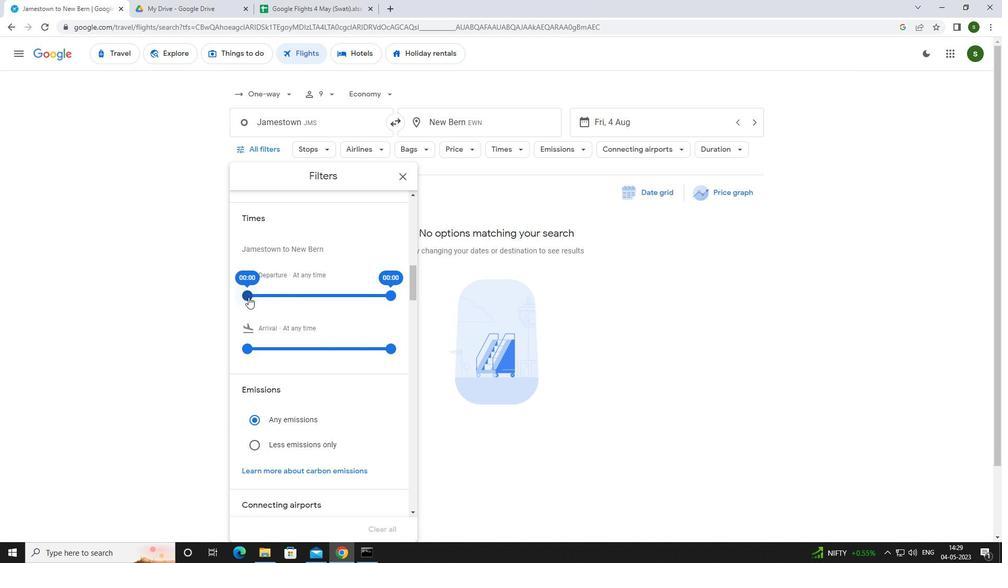 
Action: Mouse moved to (603, 331)
Screenshot: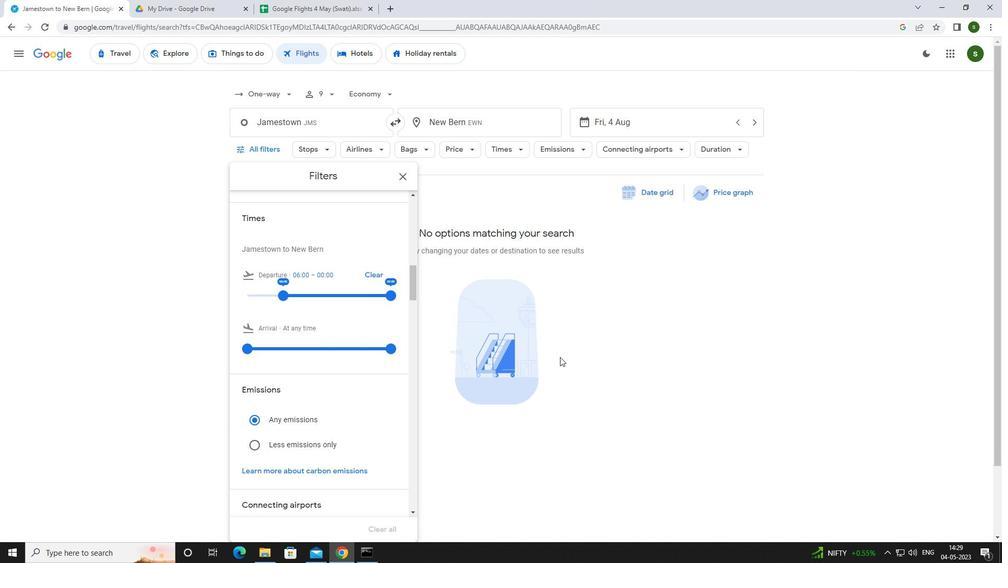 
Action: Mouse pressed left at (603, 331)
Screenshot: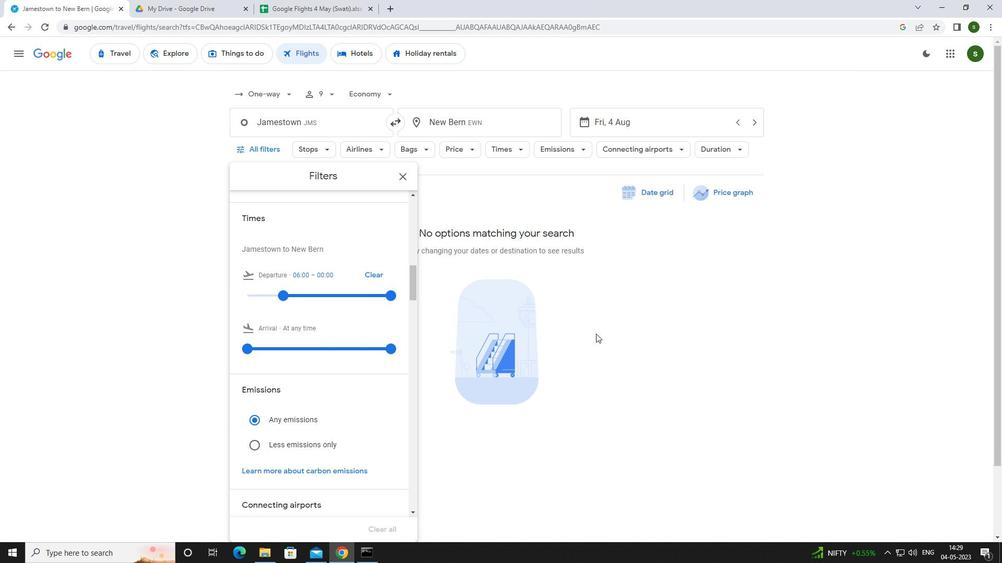 
Action: Mouse moved to (603, 329)
Screenshot: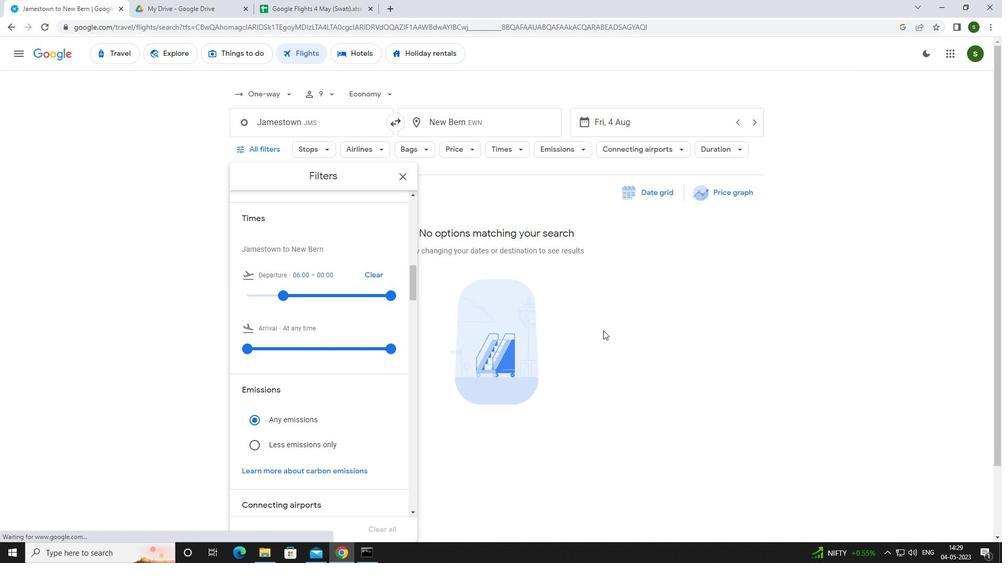 
